 Task: Locate and open the email from 'Soft Age' with the subject 'Request for information' in the 'Personal' folder.
Action: Mouse moved to (72, 254)
Screenshot: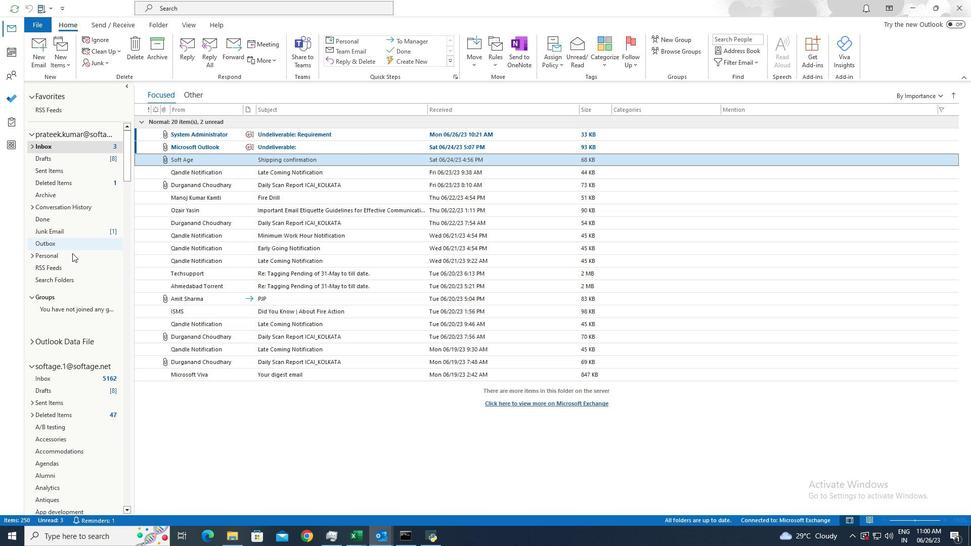 
Action: Mouse pressed left at (72, 254)
Screenshot: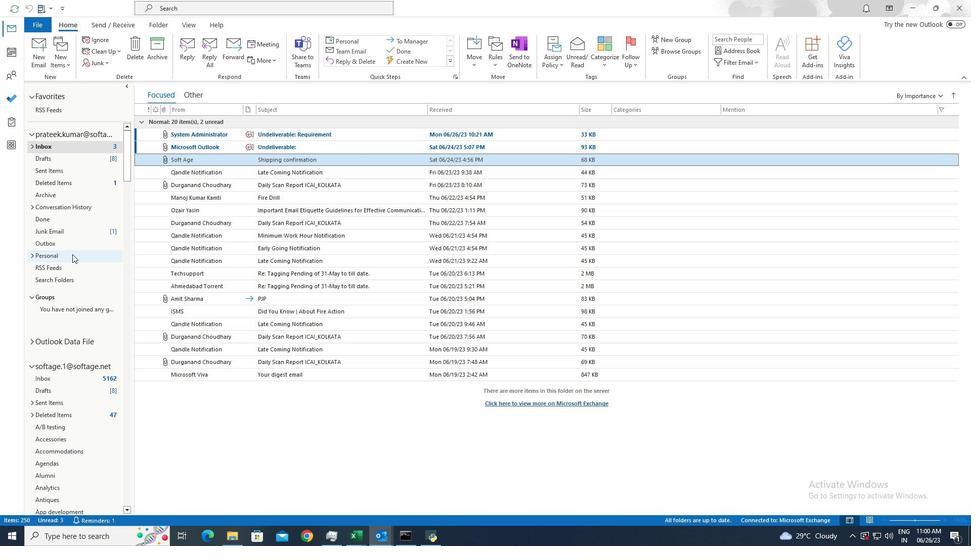 
Action: Mouse moved to (250, 133)
Screenshot: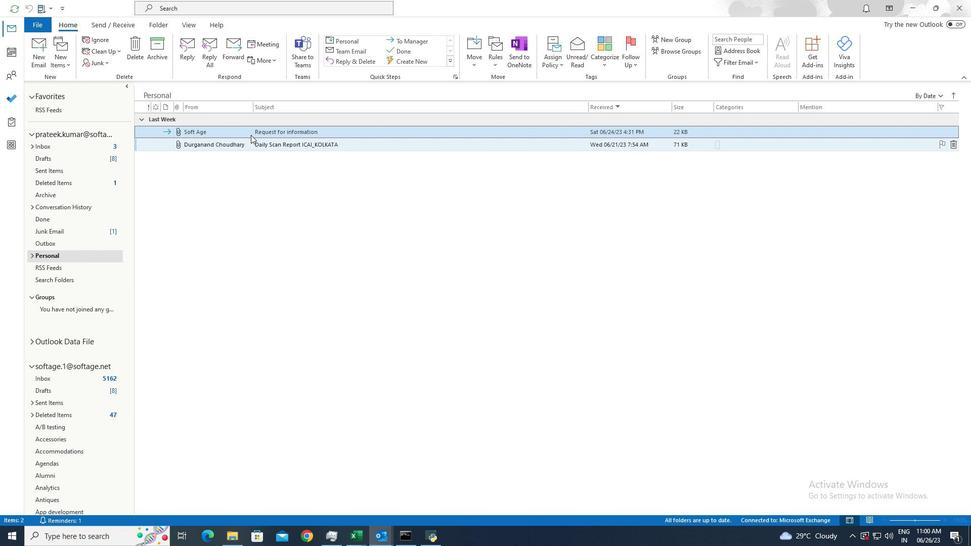 
Action: Mouse pressed left at (250, 133)
Screenshot: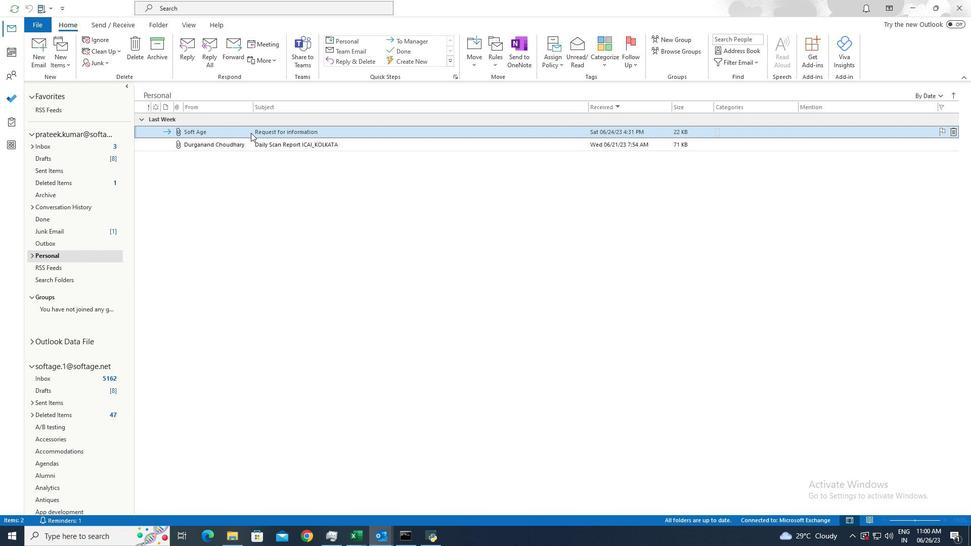 
Action: Mouse moved to (473, 63)
Screenshot: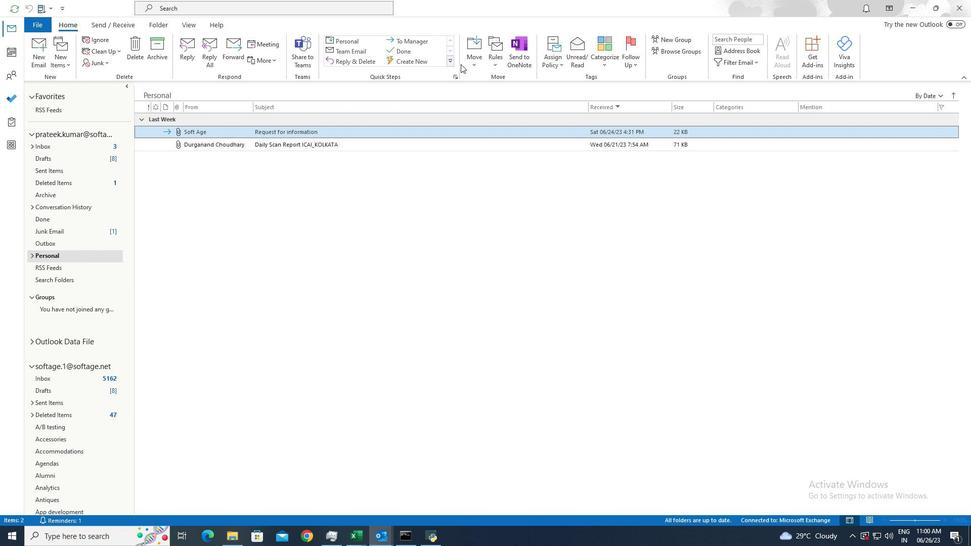 
Action: Mouse pressed left at (473, 63)
Screenshot: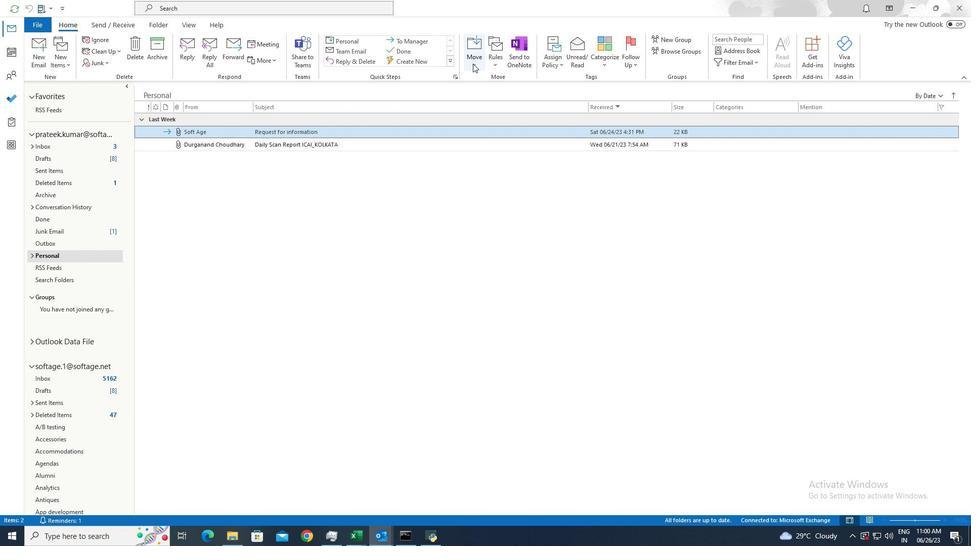 
Action: Mouse moved to (492, 191)
Screenshot: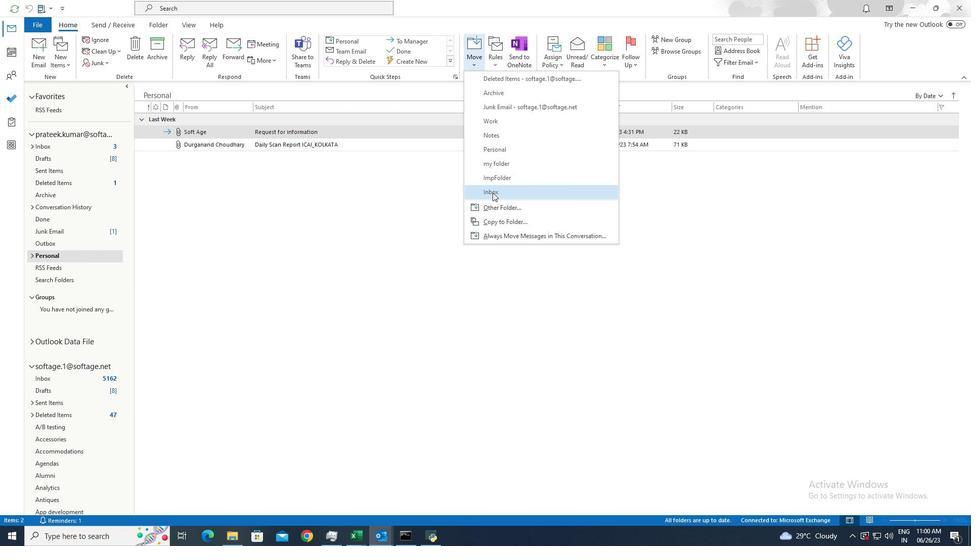 
Action: Mouse pressed left at (492, 191)
Screenshot: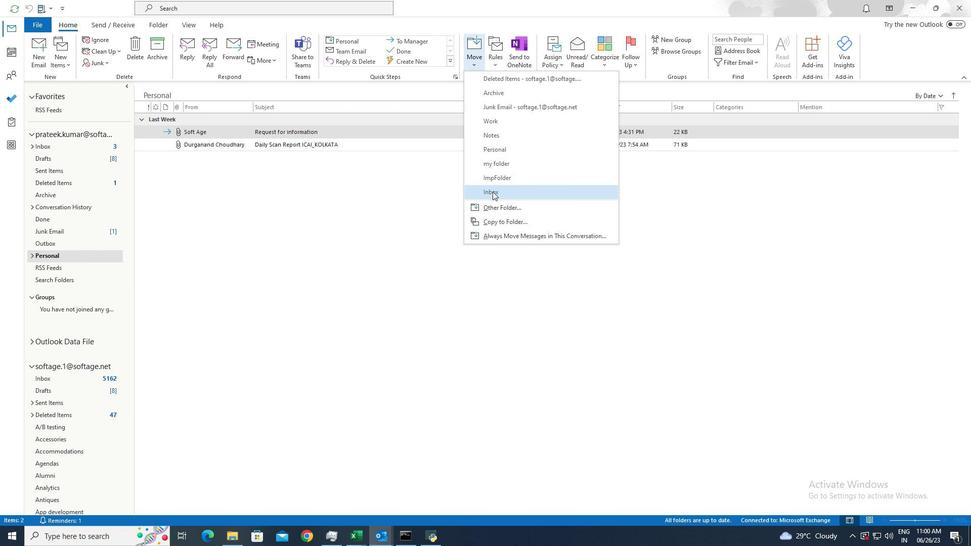 
